 Task: In the  document Climateaction.epub Use the tool word Count 'and display word count while typing' Create the translated copy of the document in  'German' Change notification to  None
Action: Mouse moved to (163, 73)
Screenshot: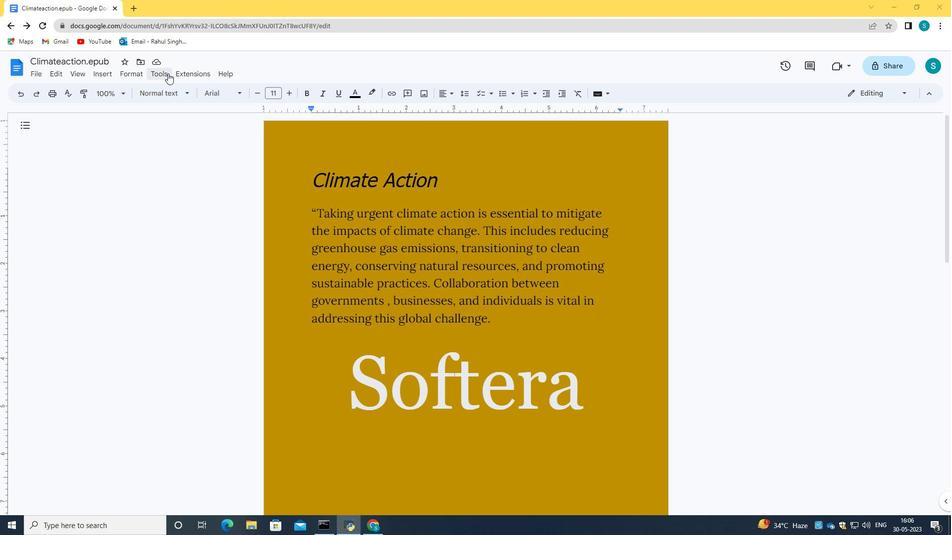 
Action: Mouse pressed left at (163, 73)
Screenshot: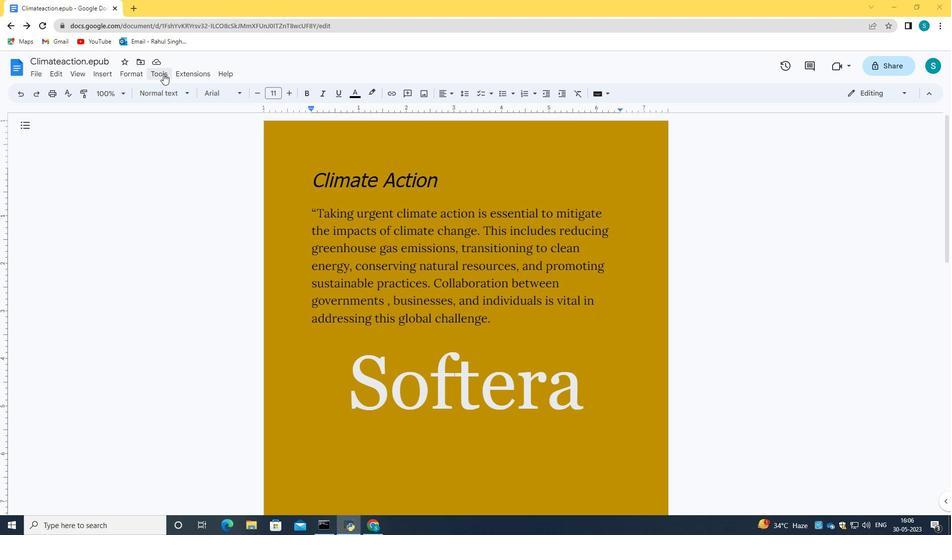 
Action: Mouse moved to (182, 117)
Screenshot: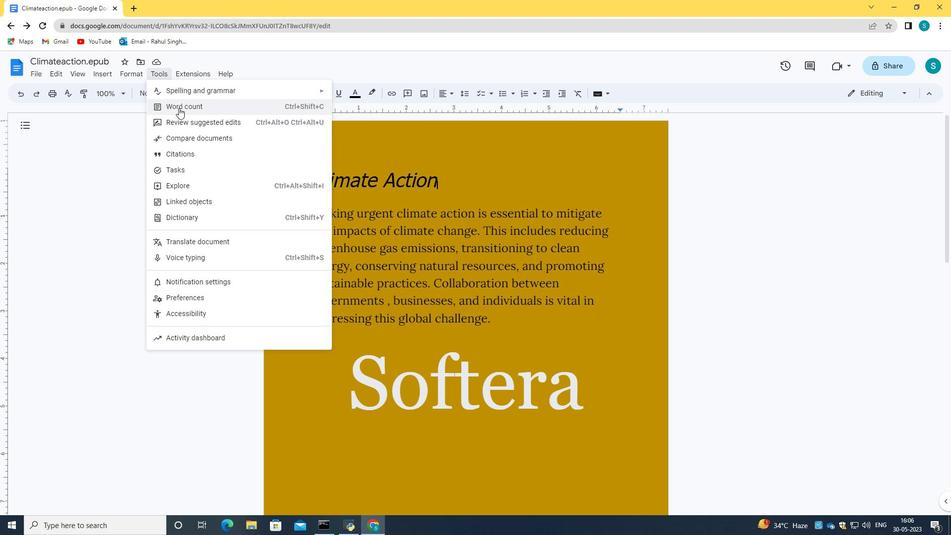 
Action: Mouse pressed left at (182, 117)
Screenshot: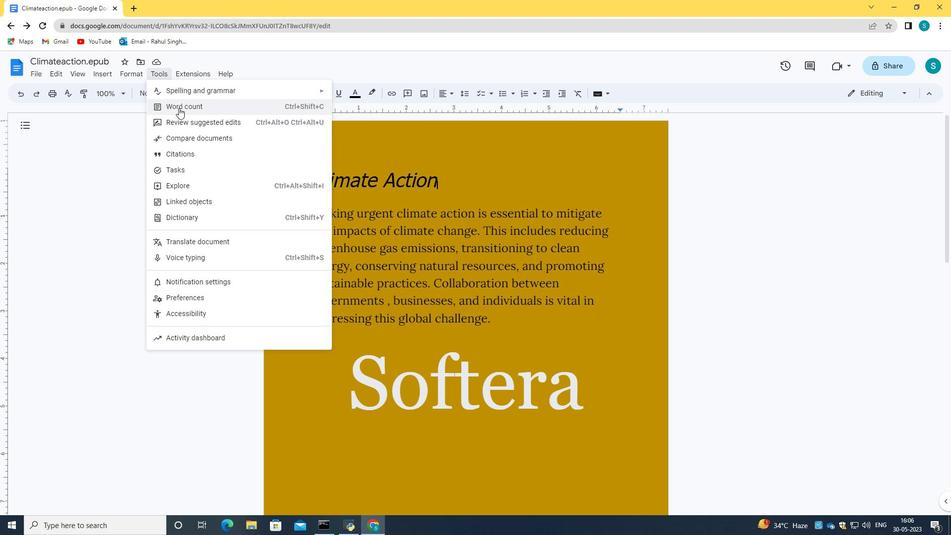 
Action: Mouse moved to (152, 74)
Screenshot: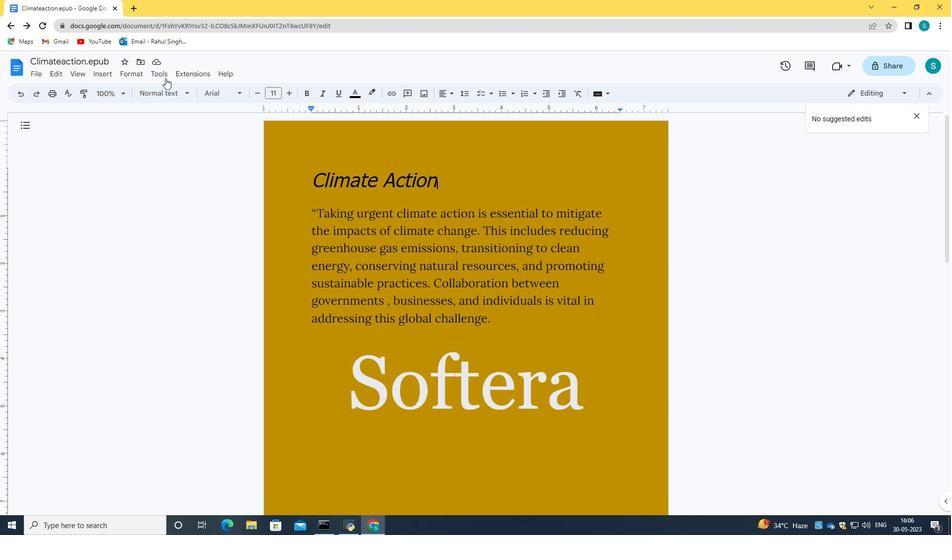 
Action: Mouse pressed left at (152, 74)
Screenshot: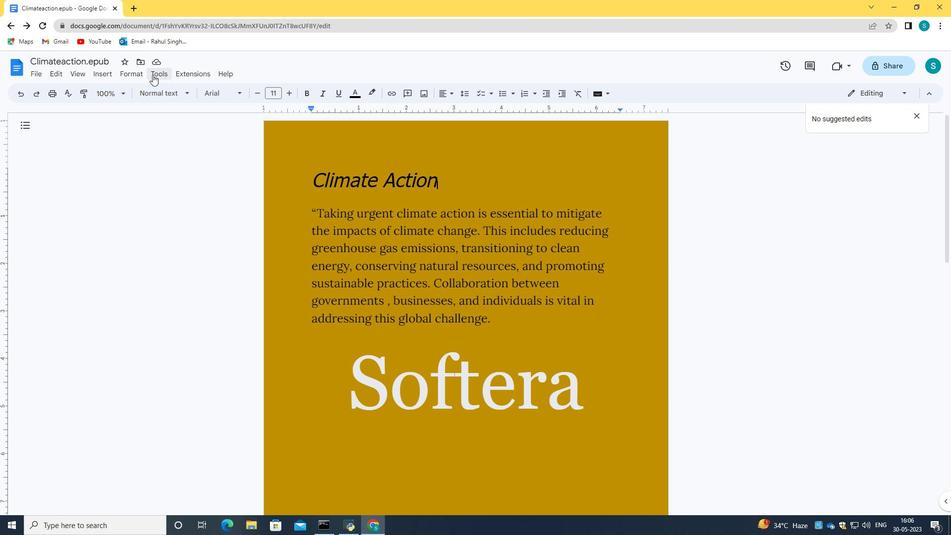 
Action: Mouse moved to (167, 102)
Screenshot: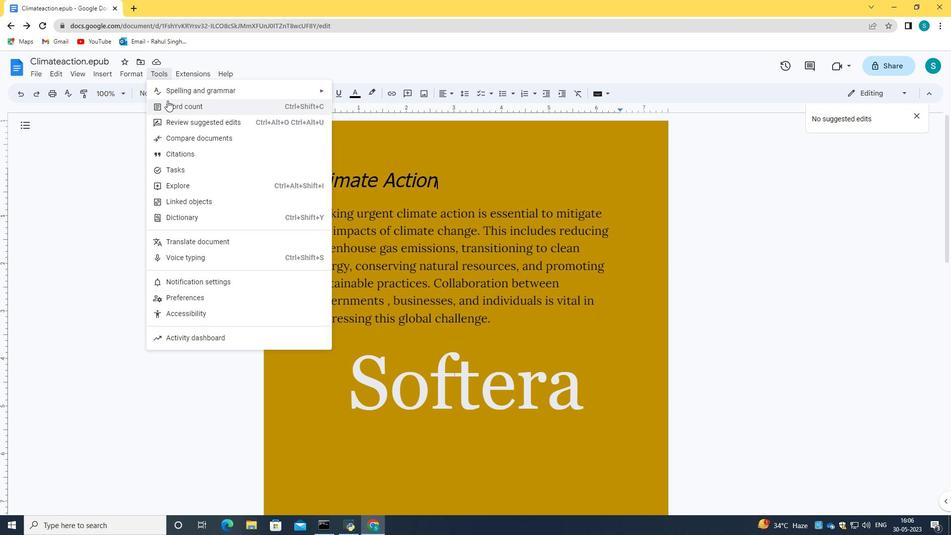 
Action: Mouse pressed left at (167, 102)
Screenshot: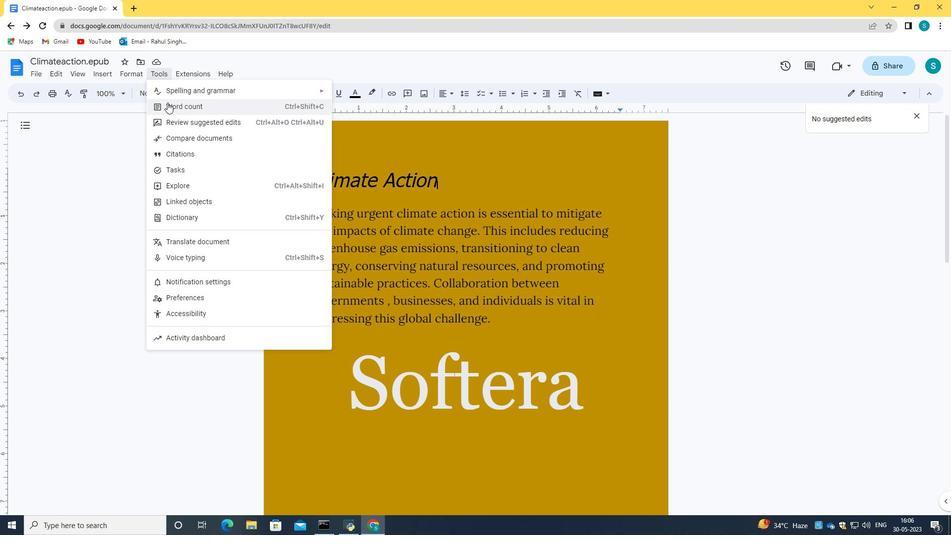 
Action: Mouse moved to (414, 329)
Screenshot: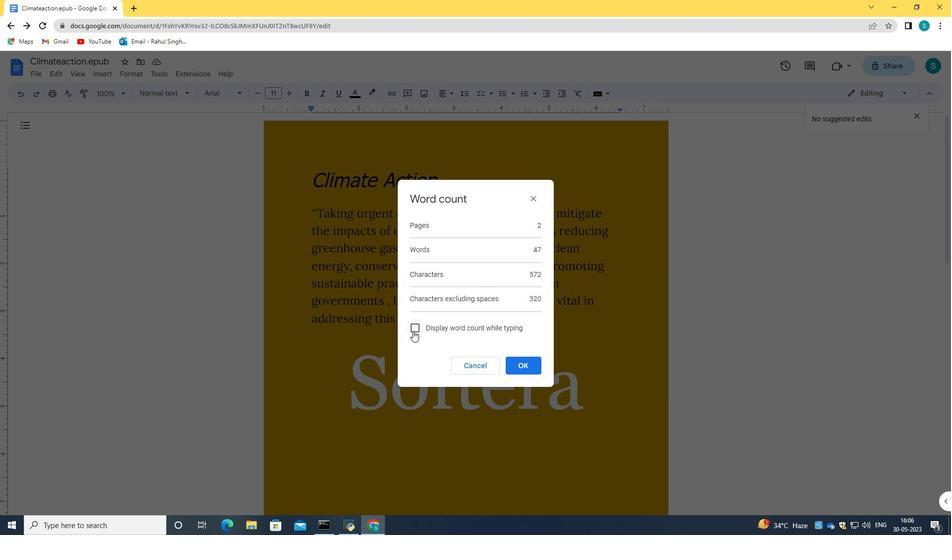 
Action: Mouse pressed left at (414, 329)
Screenshot: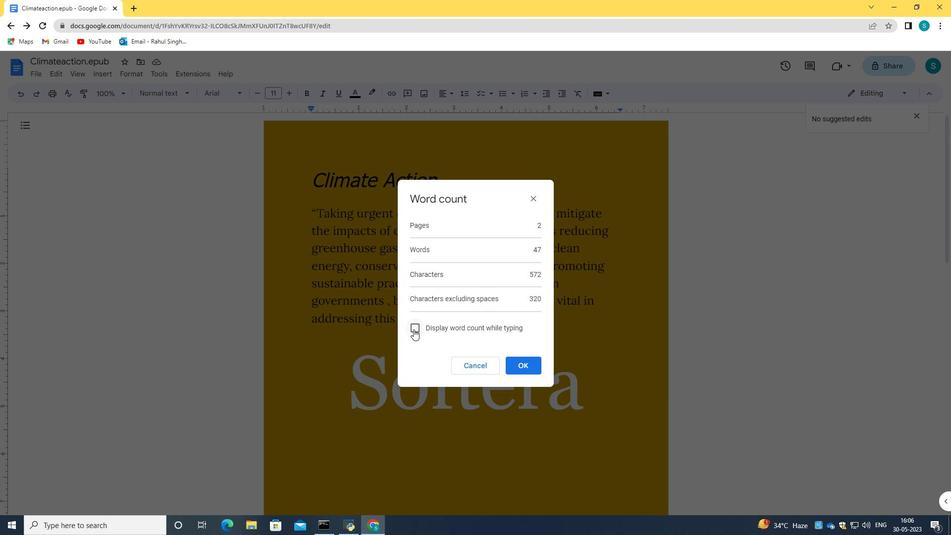 
Action: Mouse moved to (533, 365)
Screenshot: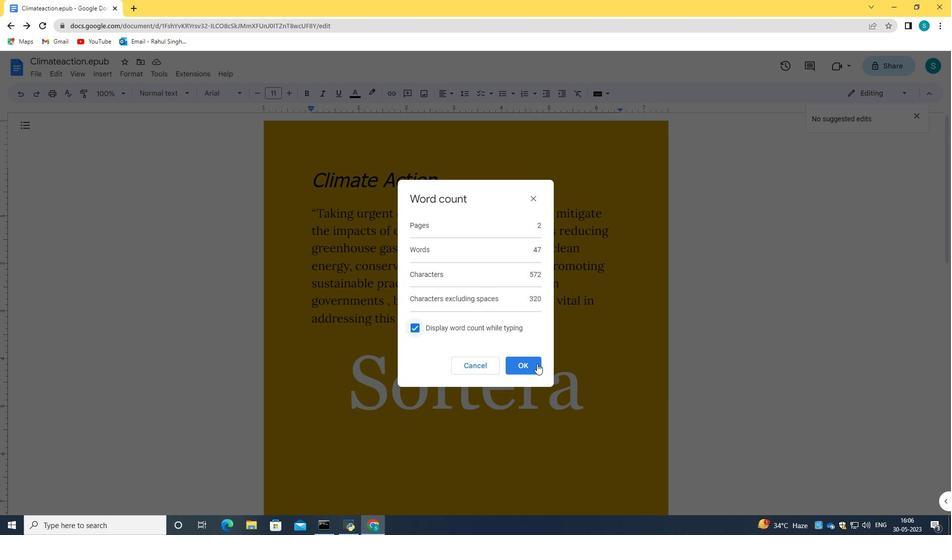 
Action: Mouse pressed left at (533, 365)
Screenshot: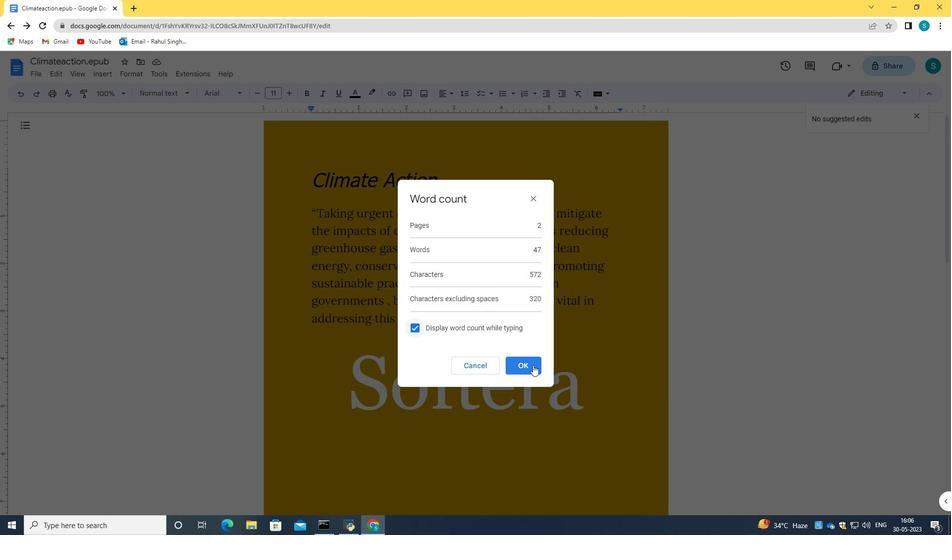 
Action: Mouse moved to (167, 71)
Screenshot: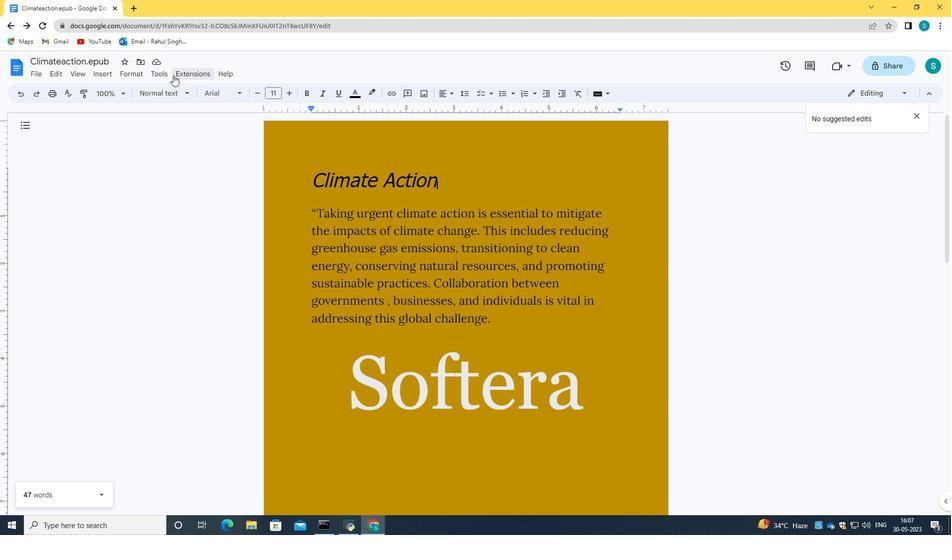 
Action: Mouse pressed left at (167, 71)
Screenshot: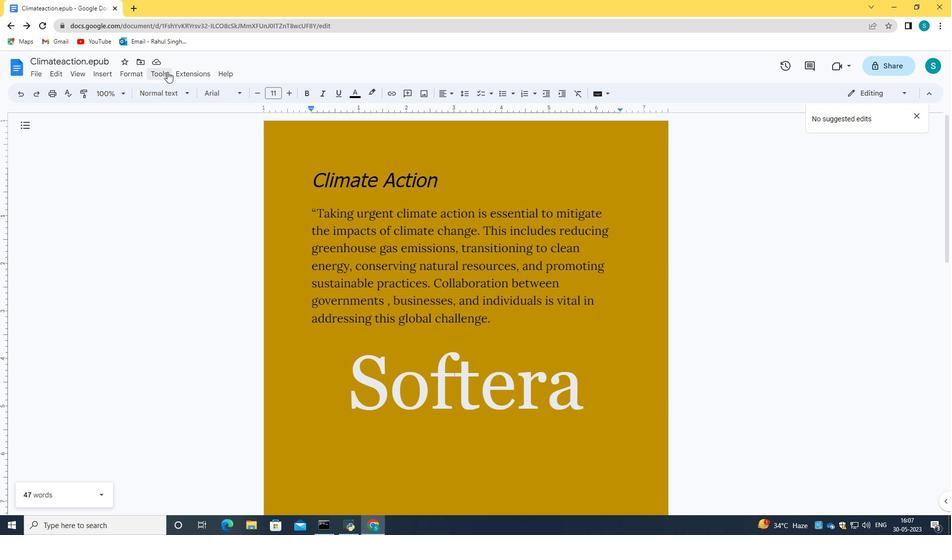 
Action: Mouse moved to (207, 241)
Screenshot: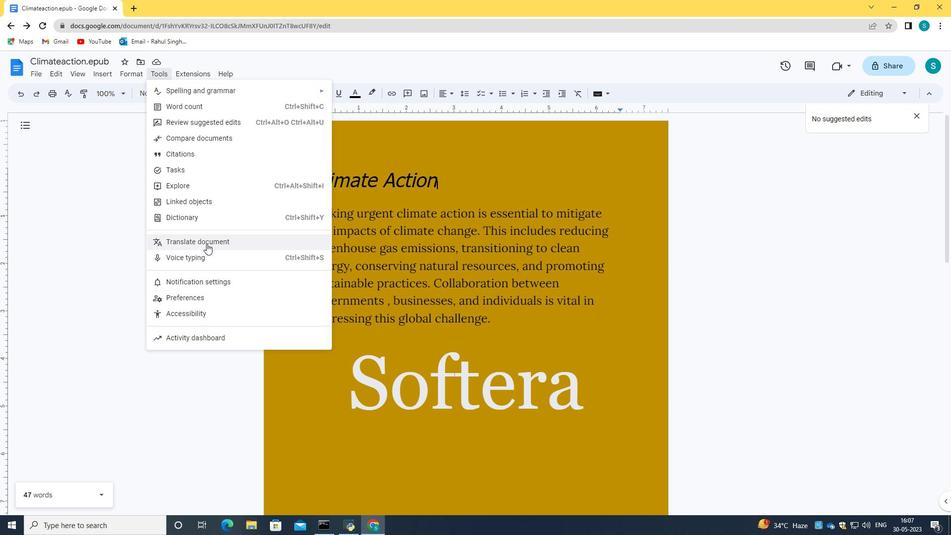 
Action: Mouse pressed left at (207, 241)
Screenshot: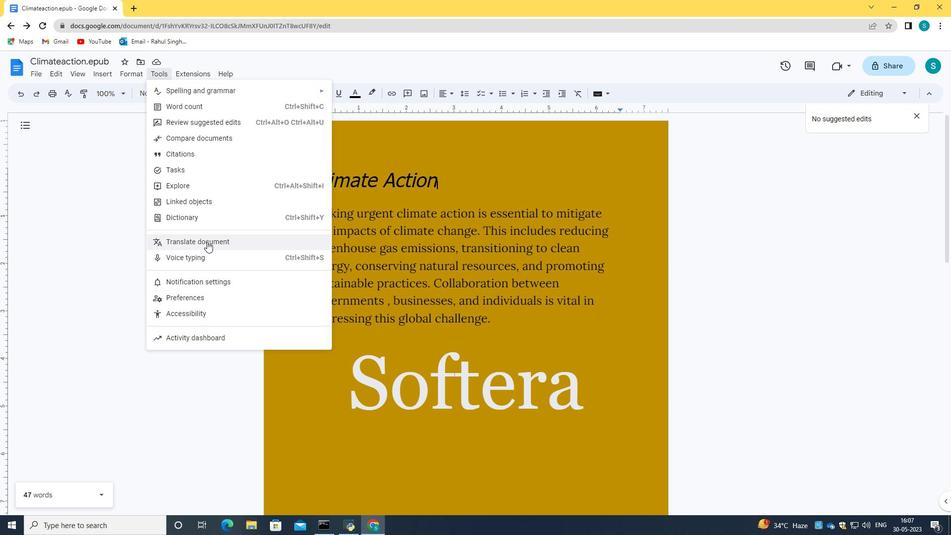 
Action: Mouse moved to (443, 297)
Screenshot: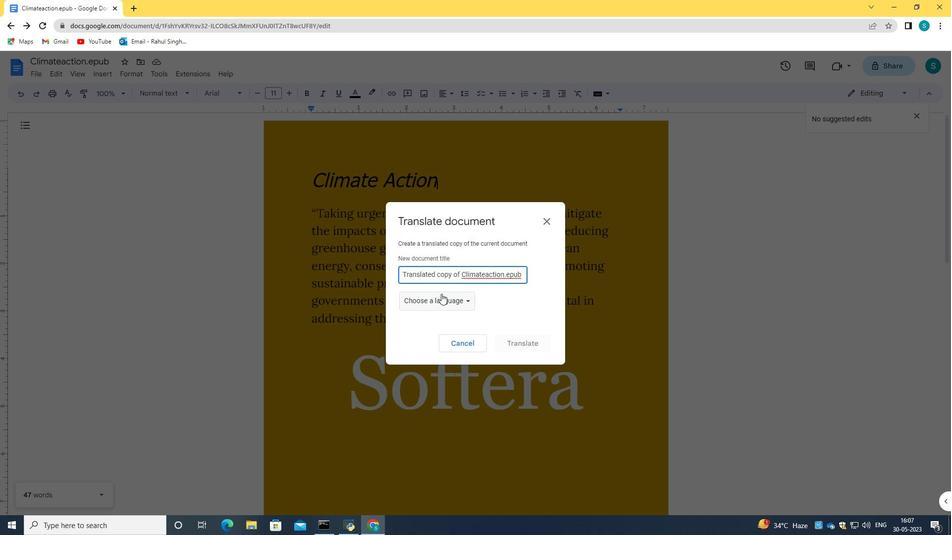 
Action: Mouse pressed left at (443, 297)
Screenshot: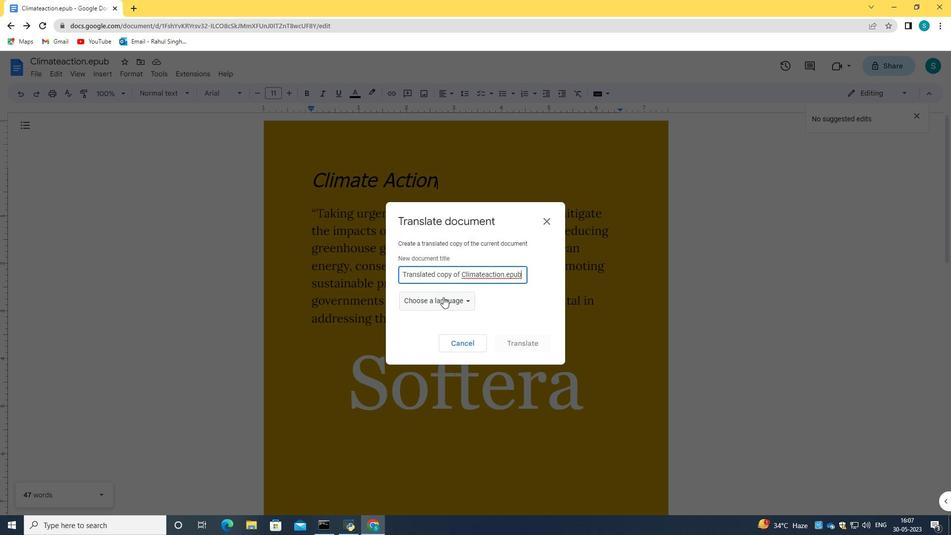 
Action: Mouse moved to (446, 424)
Screenshot: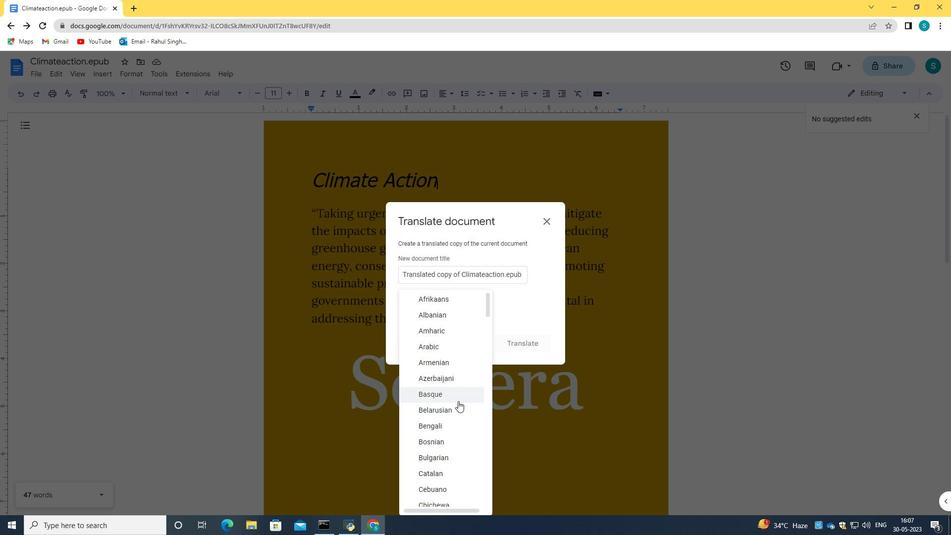 
Action: Mouse scrolled (446, 423) with delta (0, 0)
Screenshot: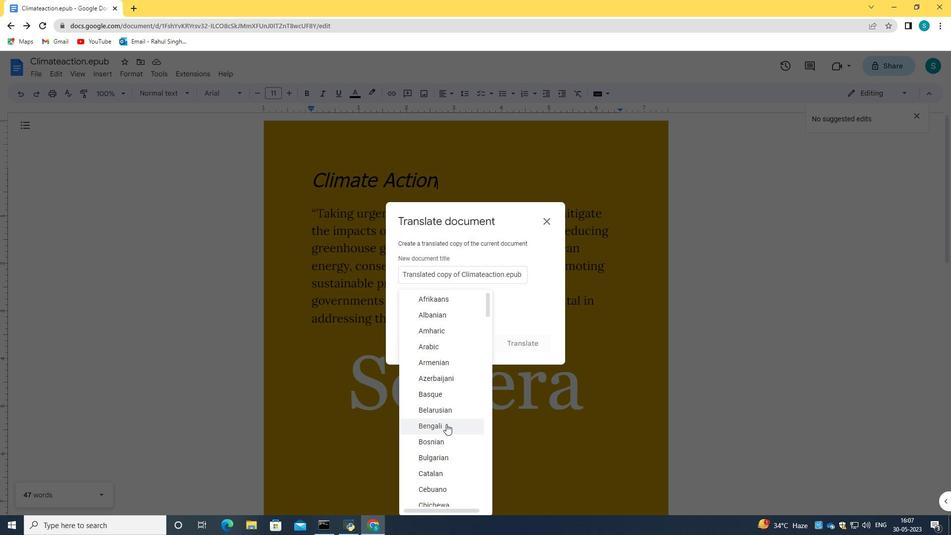 
Action: Mouse scrolled (446, 423) with delta (0, 0)
Screenshot: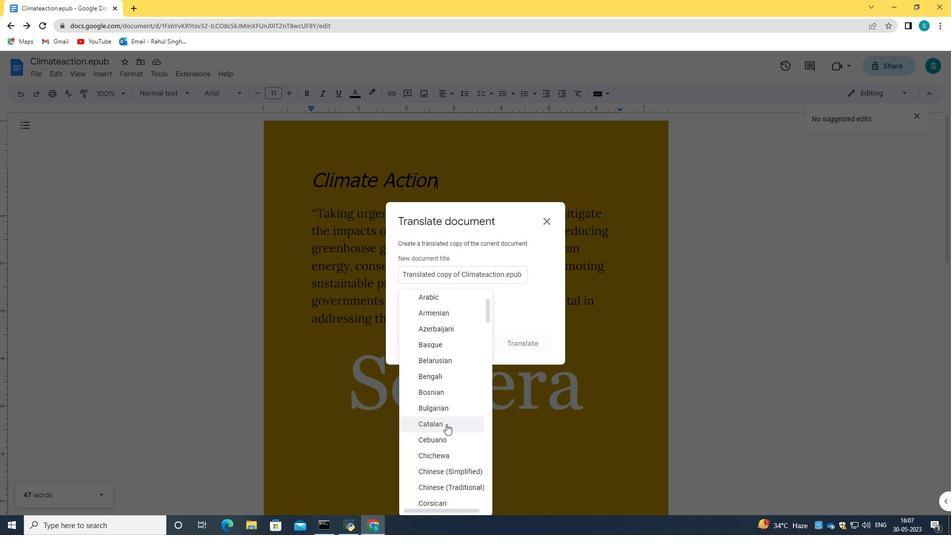 
Action: Mouse scrolled (446, 423) with delta (0, 0)
Screenshot: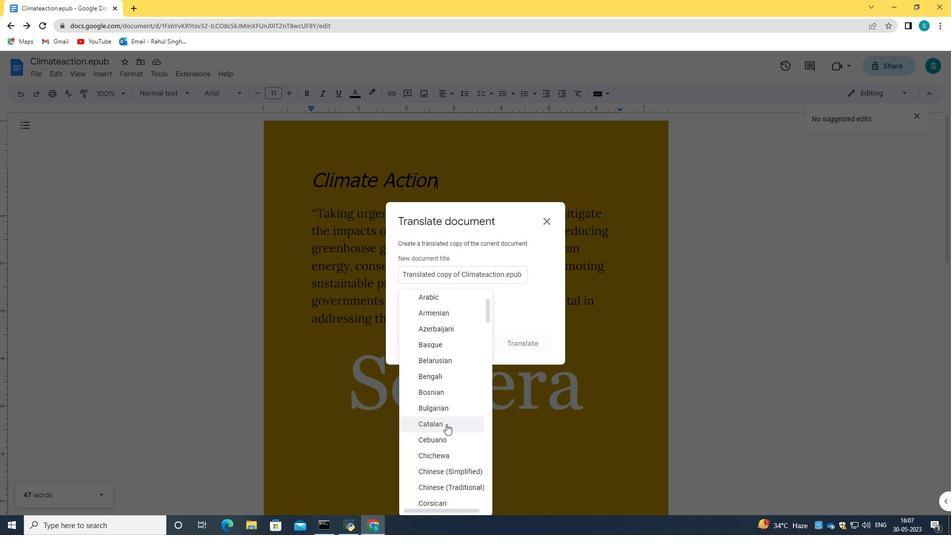 
Action: Mouse scrolled (446, 423) with delta (0, 0)
Screenshot: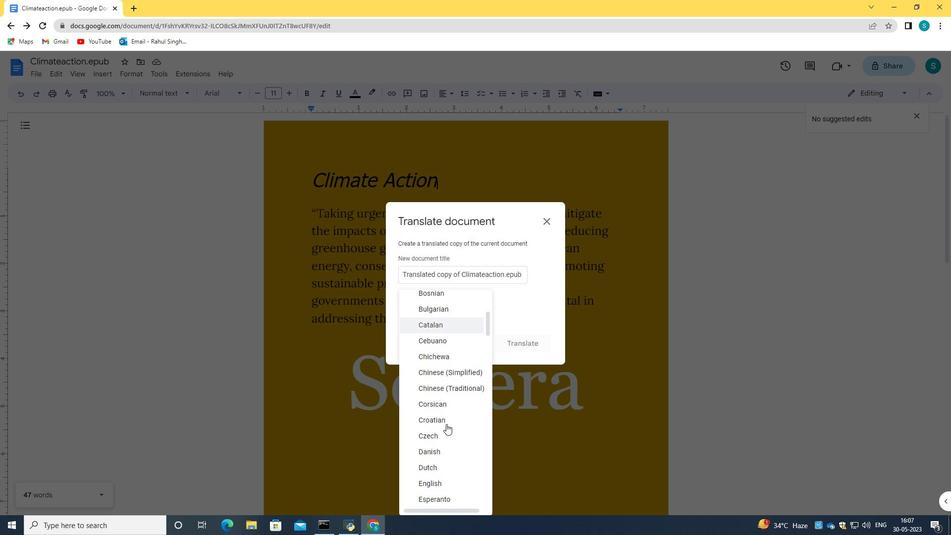 
Action: Mouse scrolled (446, 423) with delta (0, 0)
Screenshot: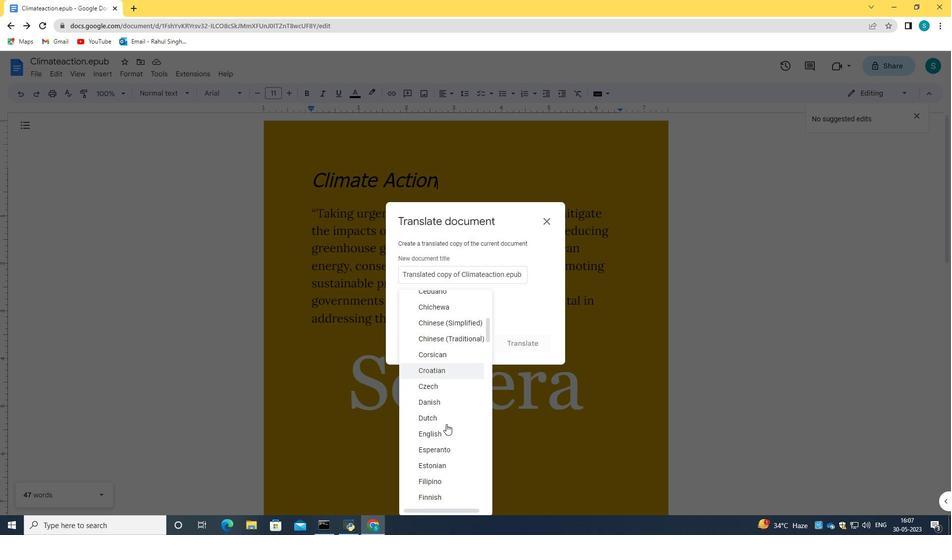 
Action: Mouse scrolled (446, 423) with delta (0, 0)
Screenshot: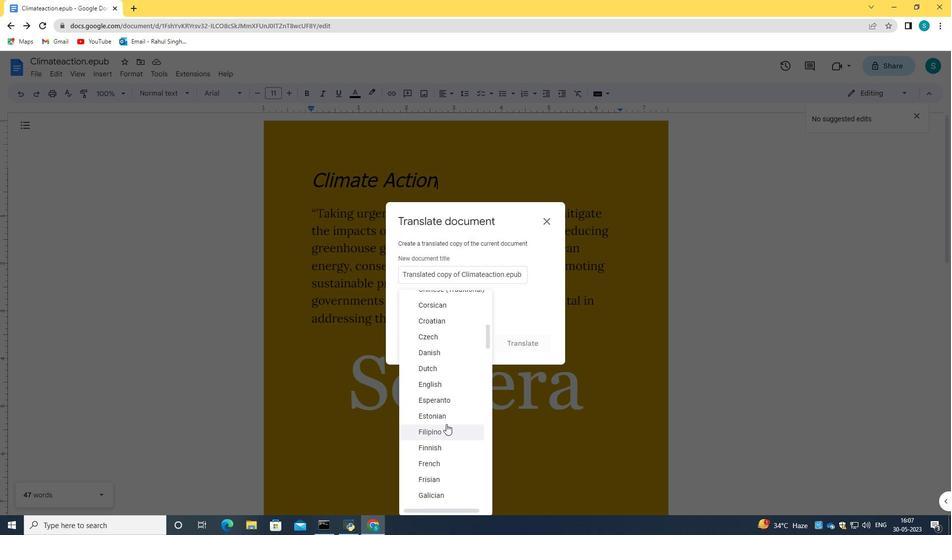 
Action: Mouse moved to (443, 475)
Screenshot: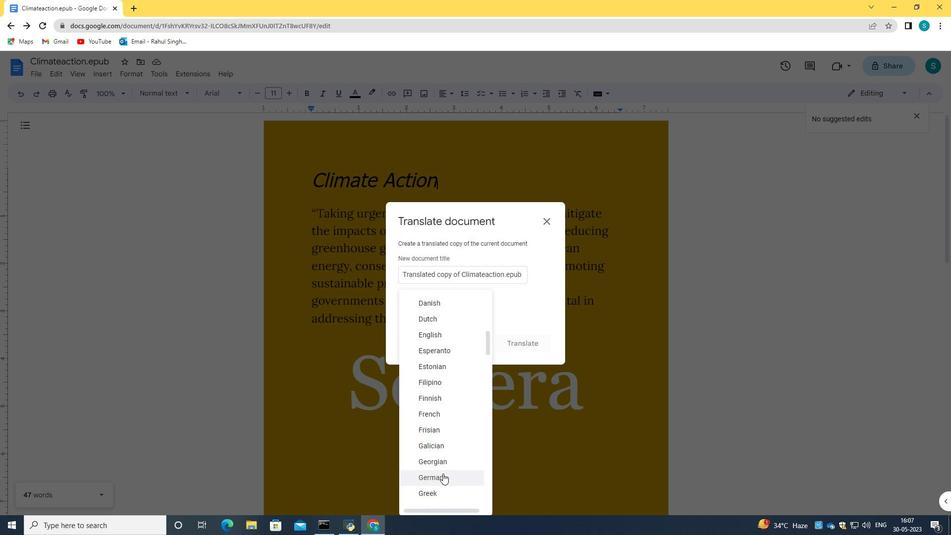 
Action: Mouse pressed left at (443, 475)
Screenshot: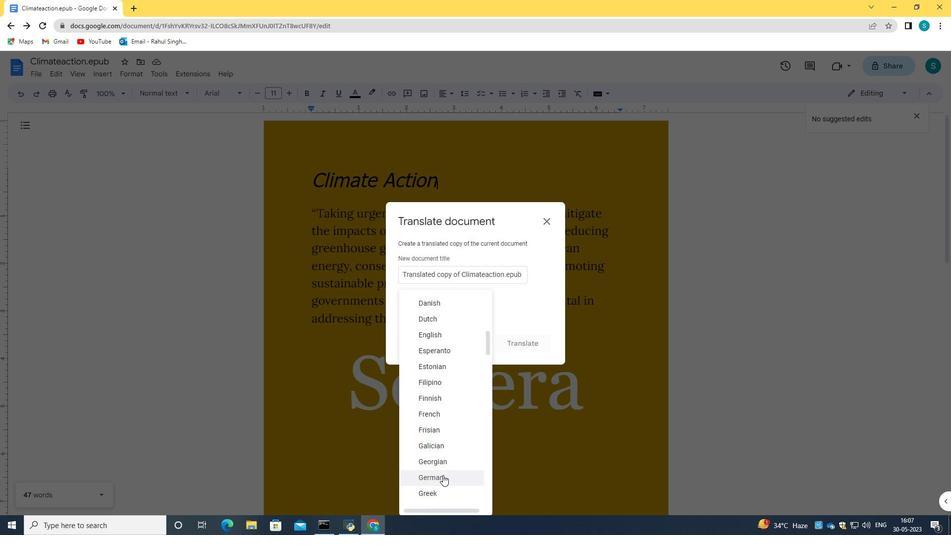 
Action: Mouse moved to (527, 342)
Screenshot: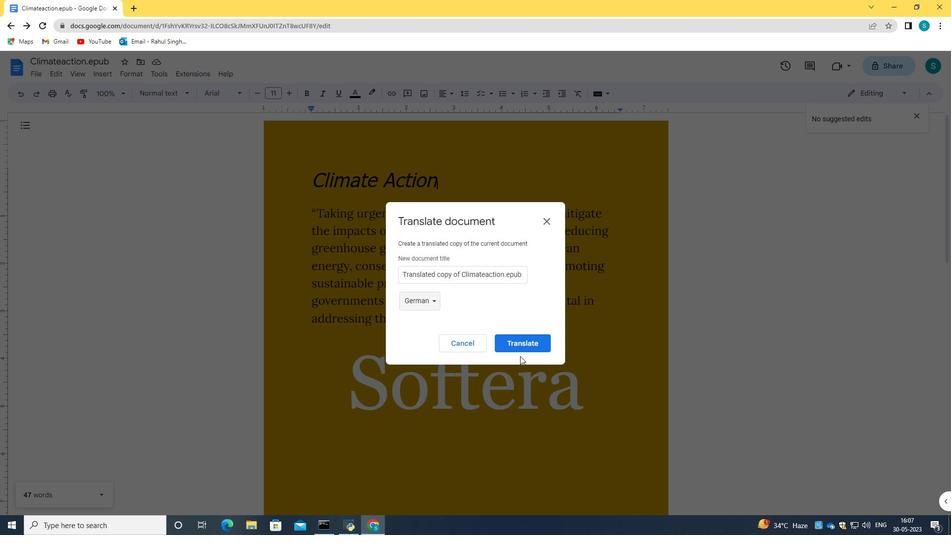 
Action: Mouse pressed left at (527, 342)
Screenshot: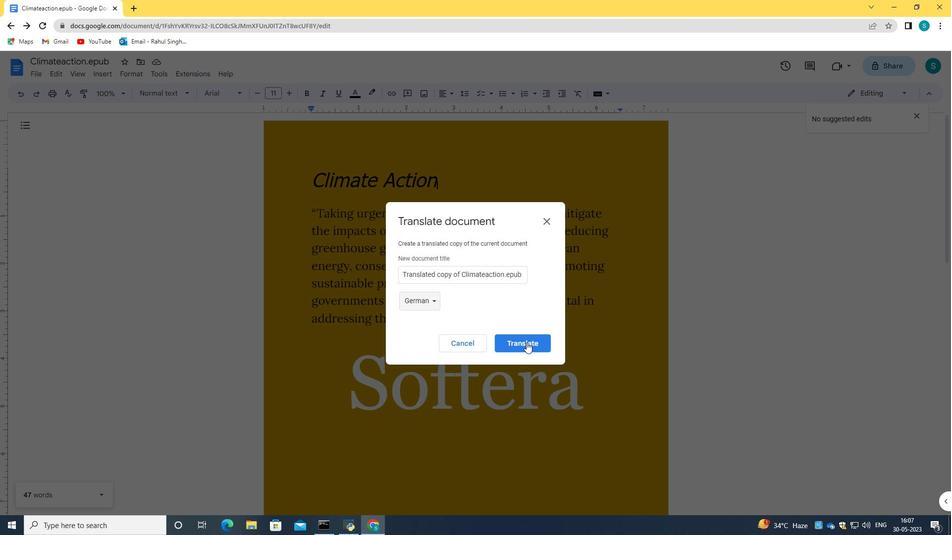 
Action: Mouse moved to (48, 0)
Screenshot: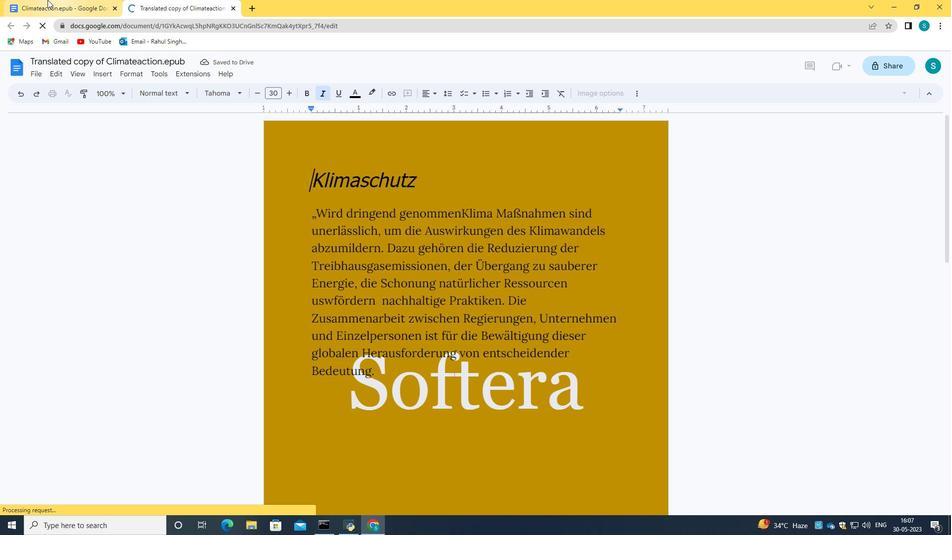 
Action: Mouse pressed left at (48, 0)
Screenshot: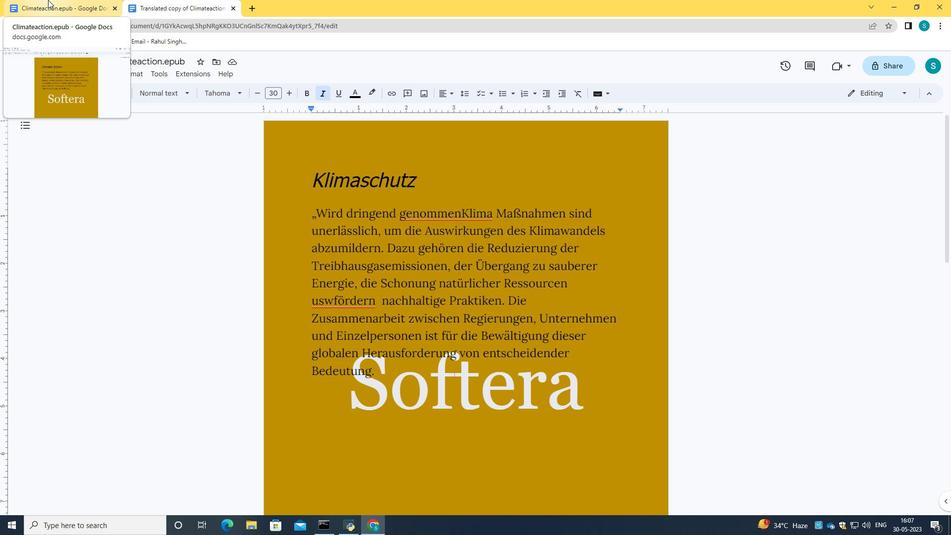 
Action: Mouse moved to (160, 74)
Screenshot: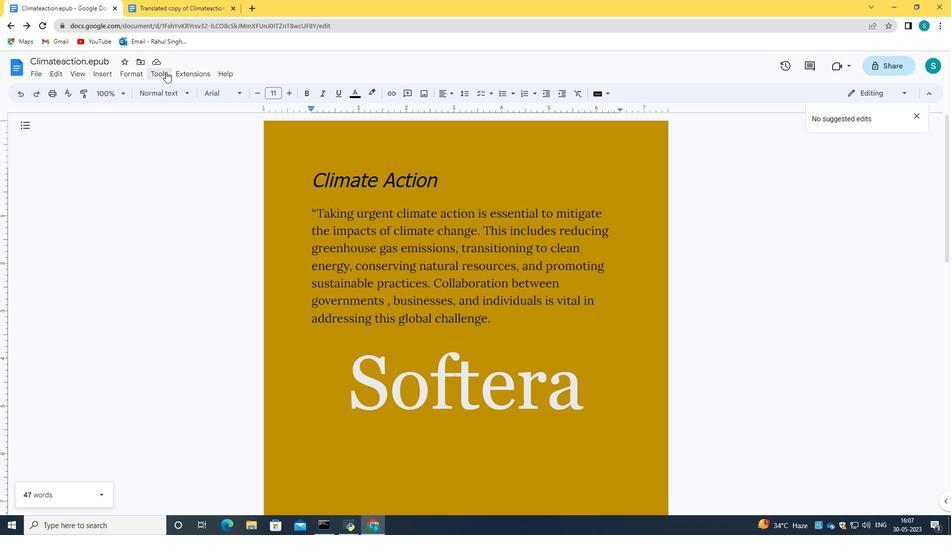 
Action: Mouse pressed left at (160, 74)
Screenshot: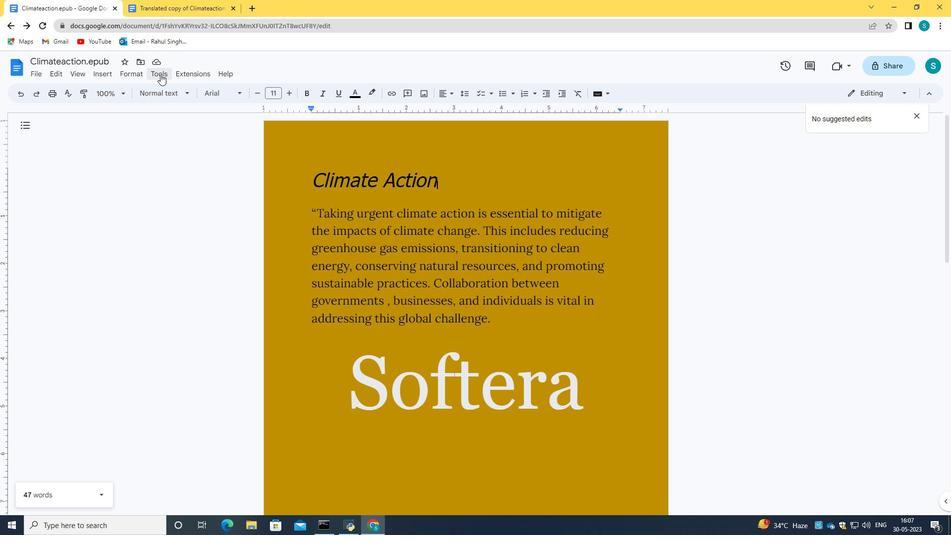 
Action: Mouse moved to (208, 279)
Screenshot: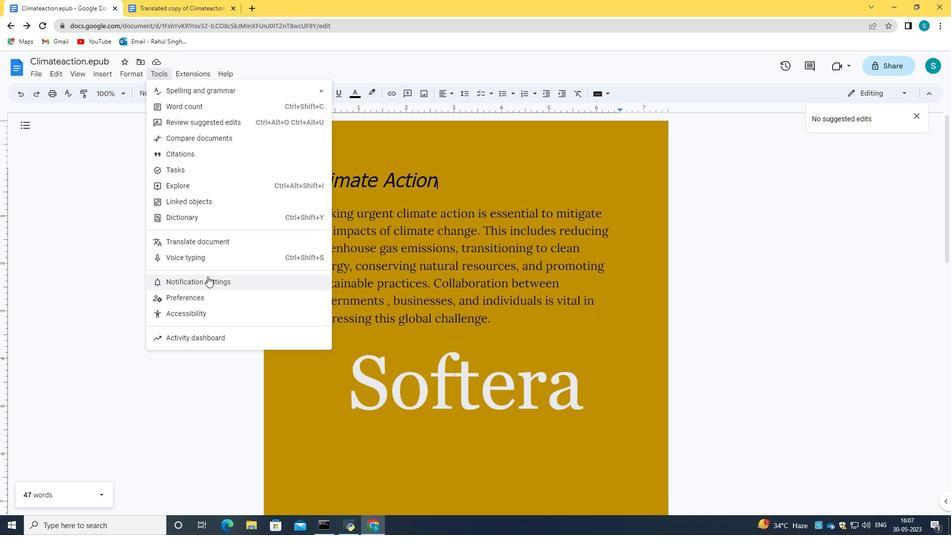 
Action: Mouse pressed left at (208, 279)
Screenshot: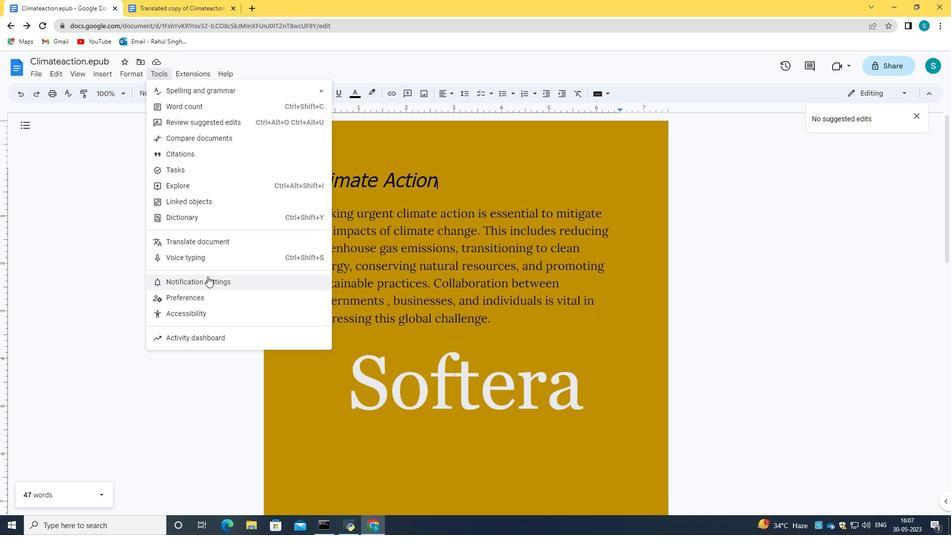 
Action: Mouse moved to (399, 272)
Screenshot: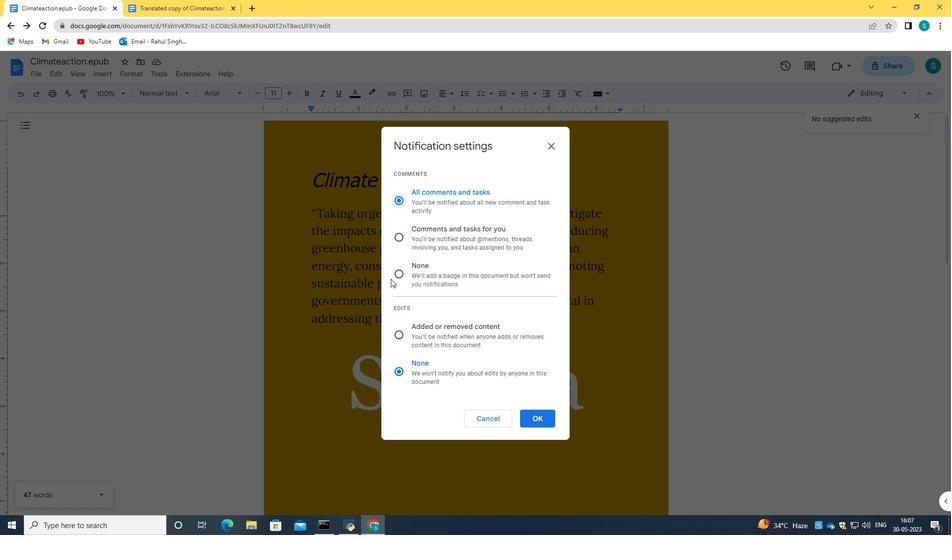 
Action: Mouse pressed left at (399, 272)
Screenshot: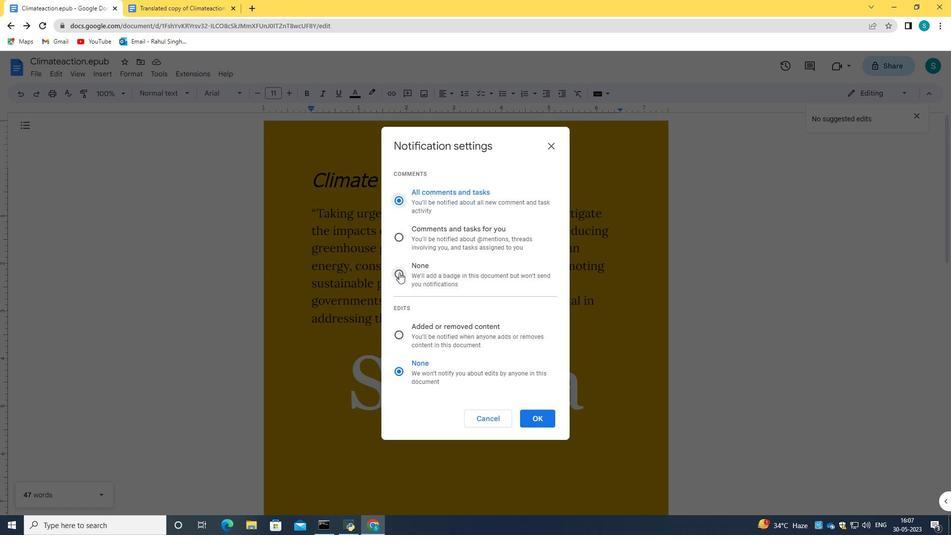 
Action: Mouse moved to (546, 419)
Screenshot: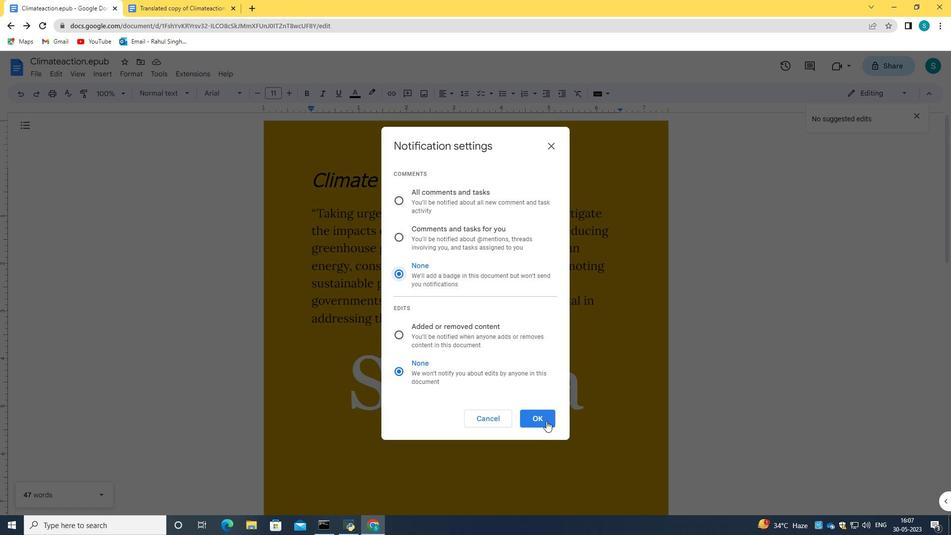 
Action: Mouse pressed left at (546, 419)
Screenshot: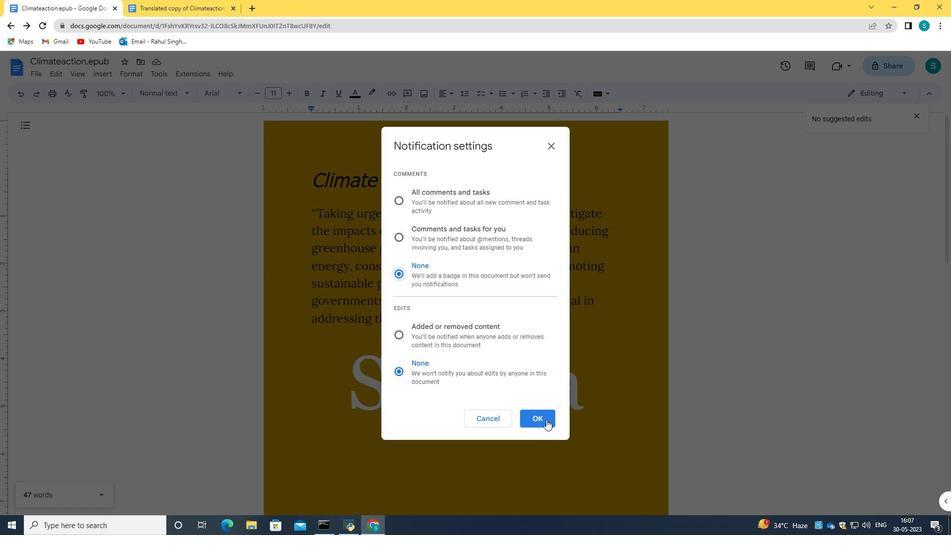 
Action: Mouse moved to (154, 173)
Screenshot: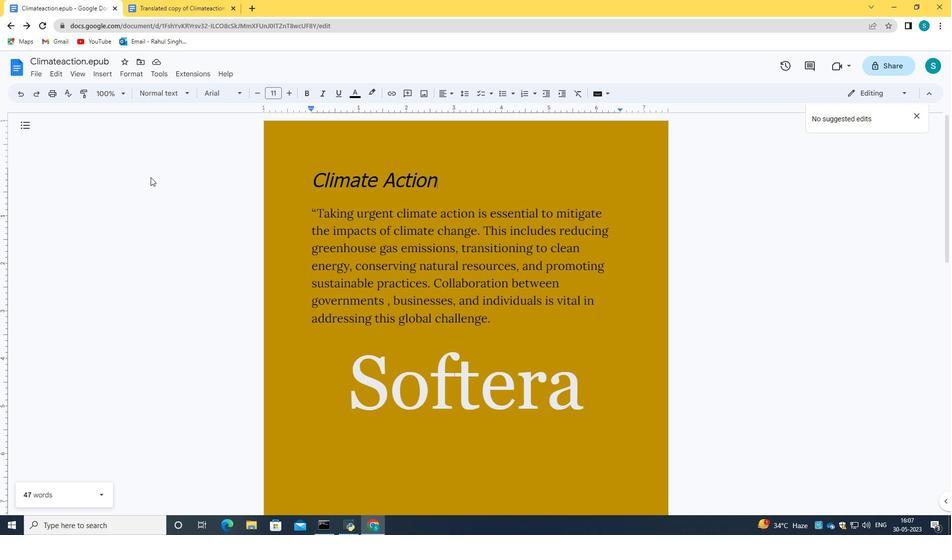 
Action: Mouse pressed left at (154, 173)
Screenshot: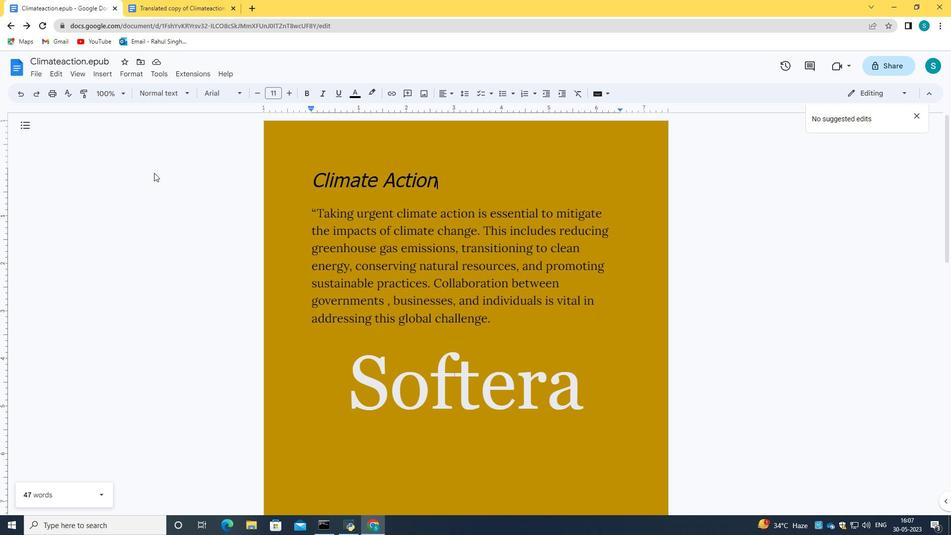
Action: Mouse moved to (151, 0)
Screenshot: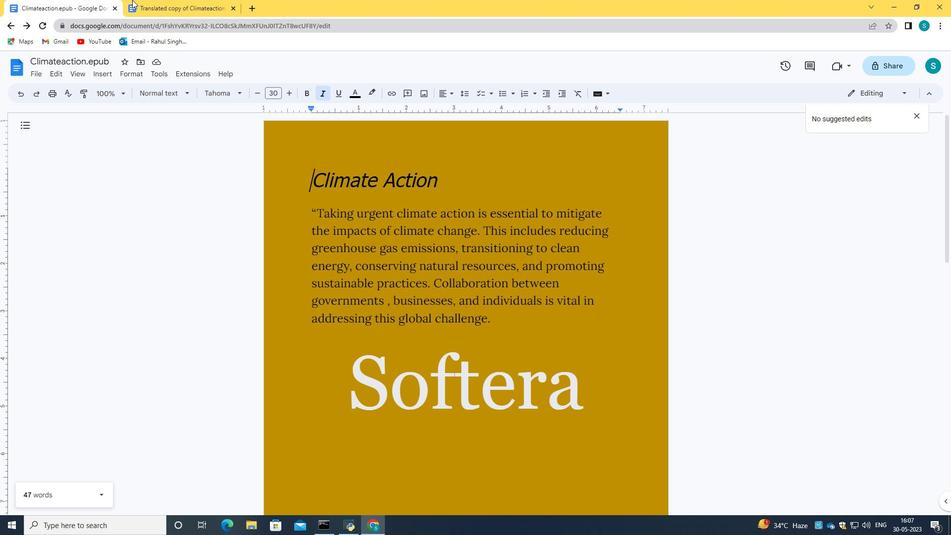 
Action: Mouse pressed left at (151, 0)
Screenshot: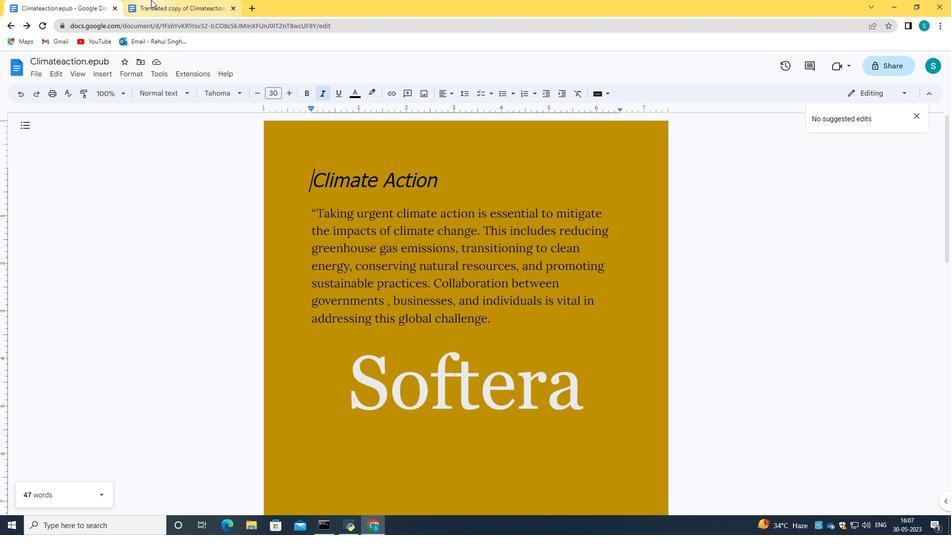 
Action: Mouse moved to (89, 0)
Screenshot: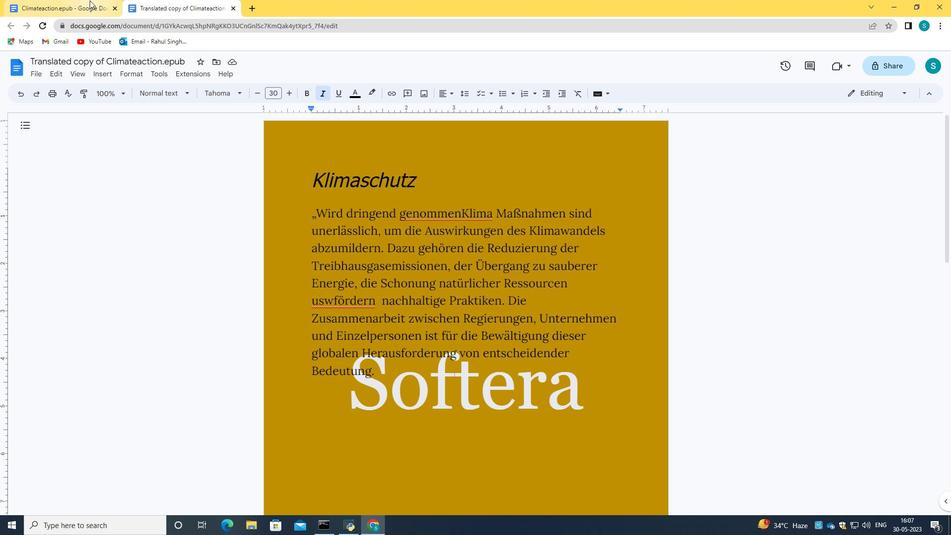
Action: Mouse pressed left at (89, 0)
Screenshot: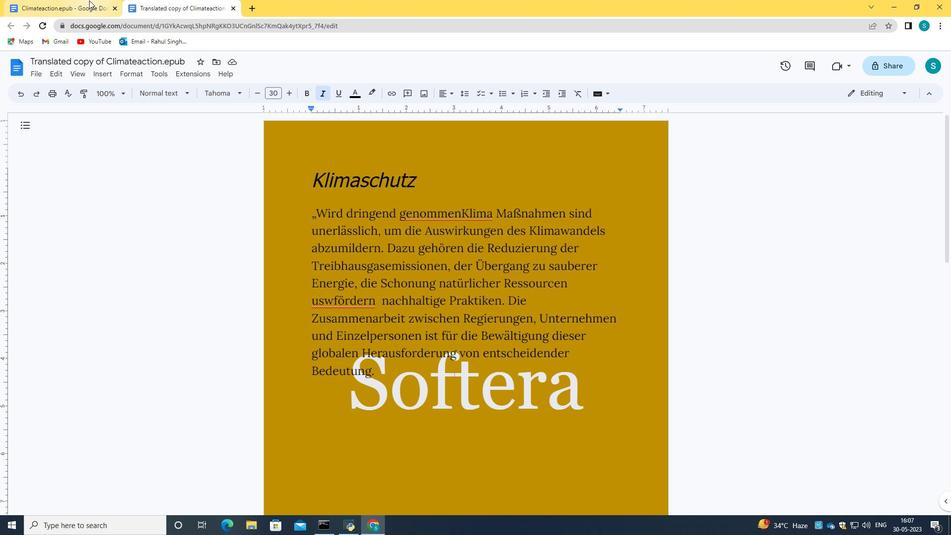 
Action: Mouse moved to (142, 213)
Screenshot: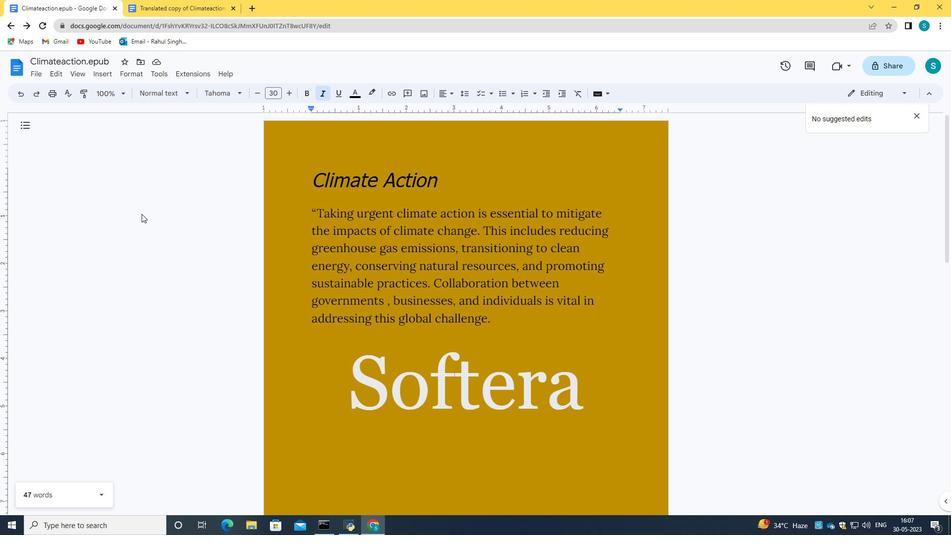 
